 Task: Add Sprouts Sandalwood and Yuzu Moisturizing Body Lotion to the cart.
Action: Mouse moved to (792, 298)
Screenshot: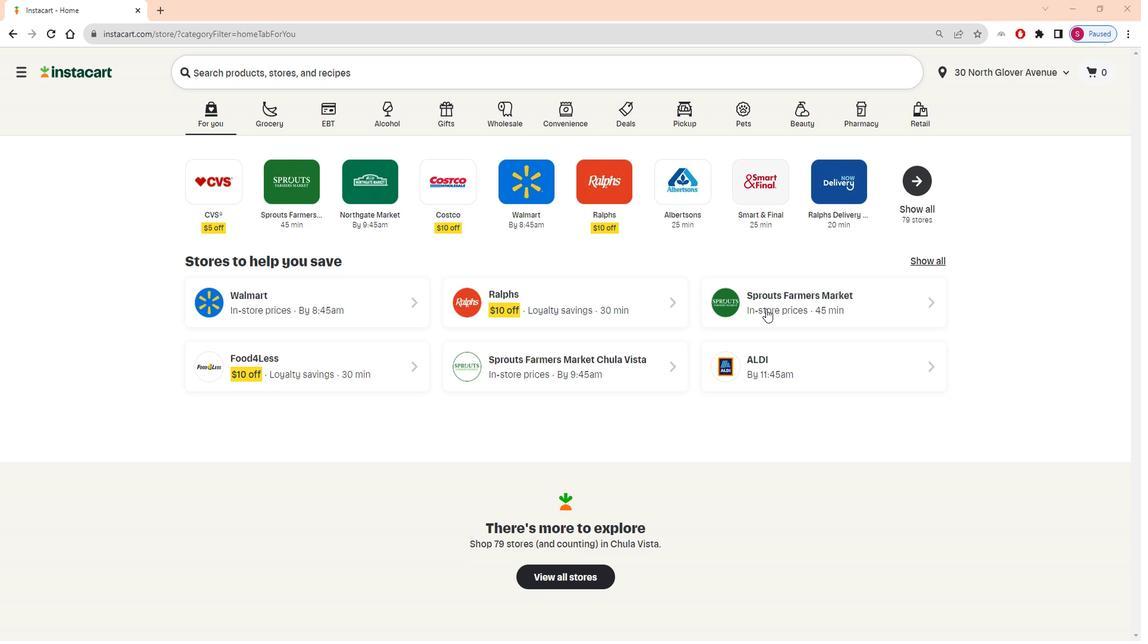 
Action: Mouse pressed left at (792, 298)
Screenshot: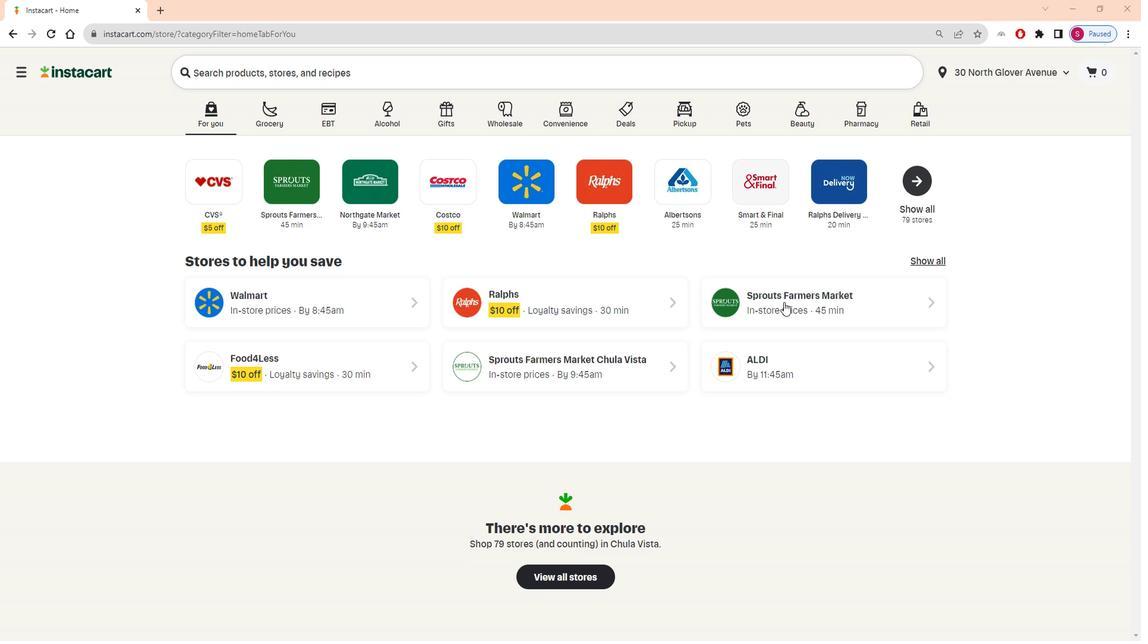 
Action: Mouse moved to (92, 462)
Screenshot: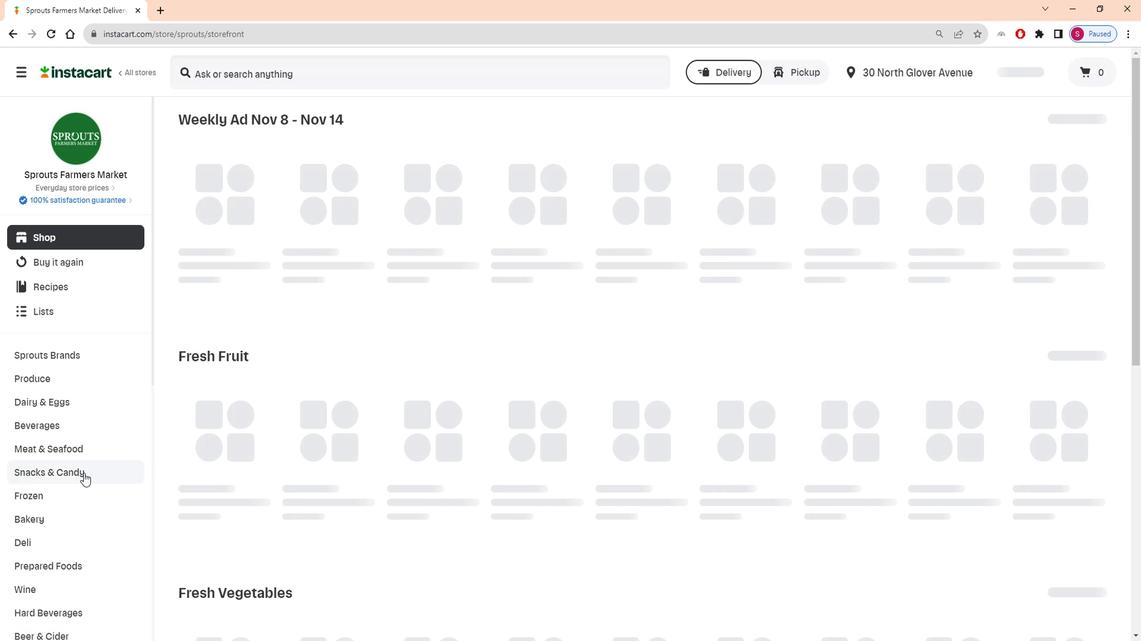 
Action: Mouse scrolled (92, 461) with delta (0, 0)
Screenshot: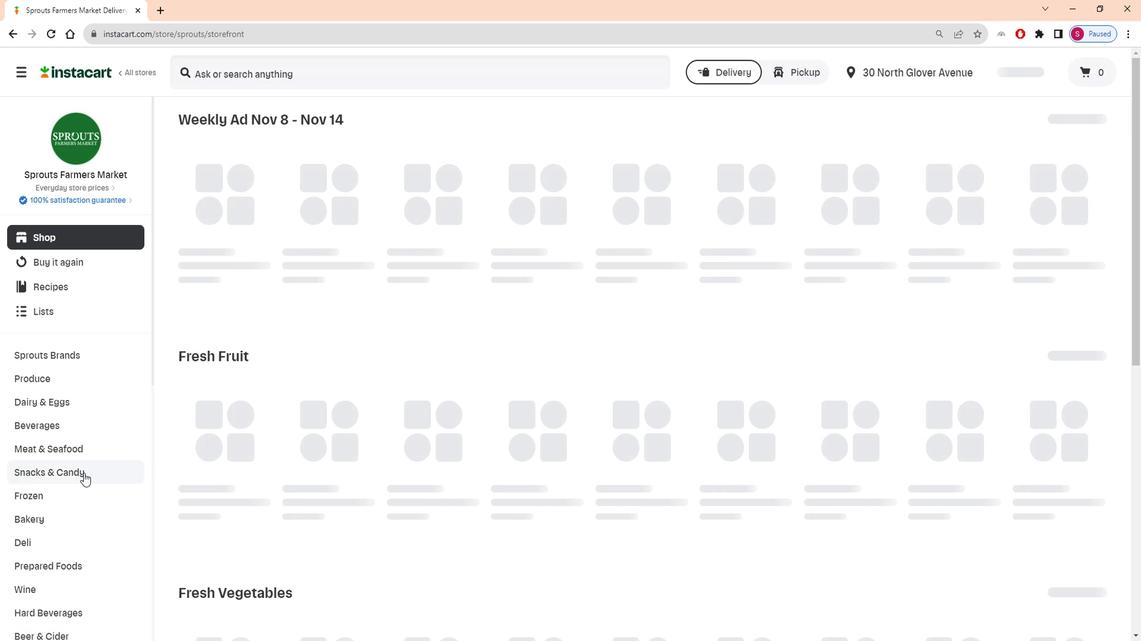 
Action: Mouse moved to (92, 460)
Screenshot: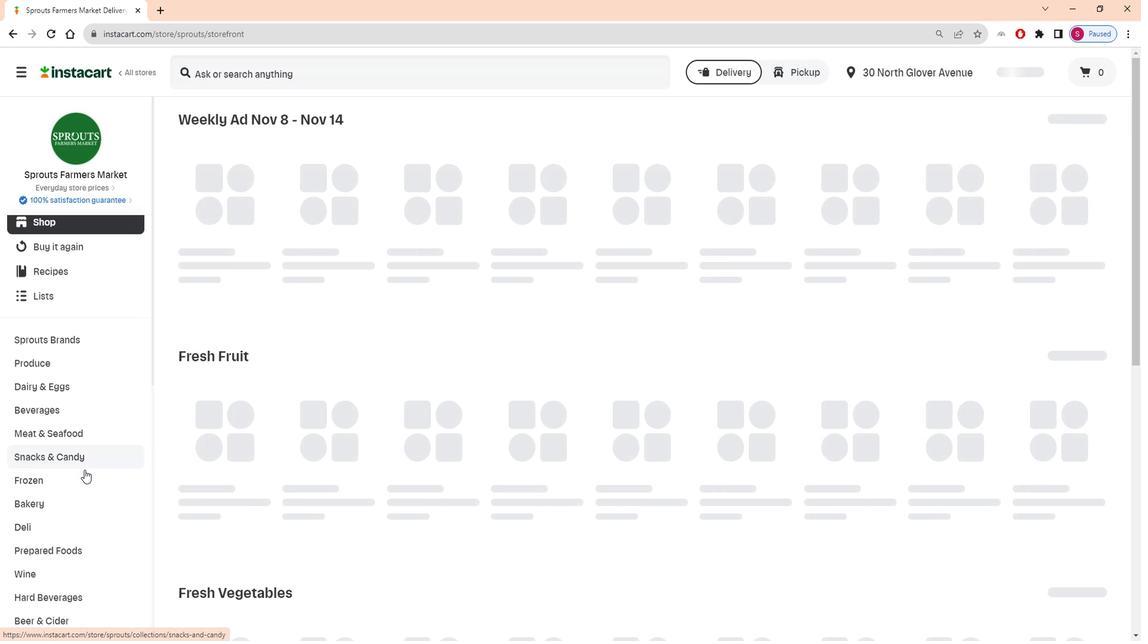 
Action: Mouse scrolled (92, 460) with delta (0, 0)
Screenshot: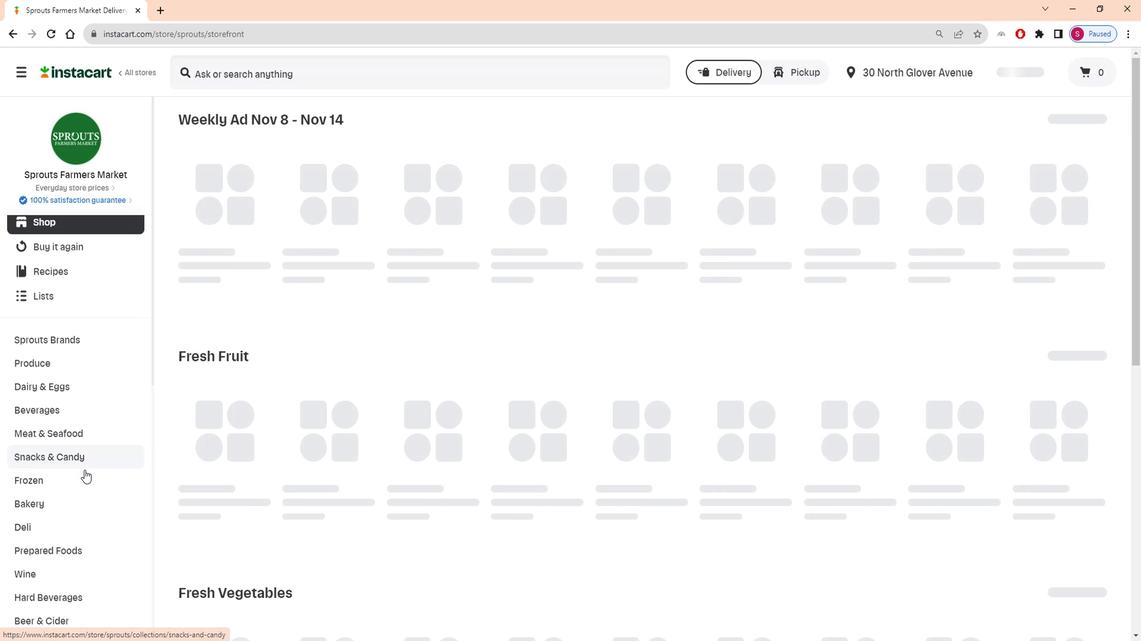 
Action: Mouse moved to (93, 459)
Screenshot: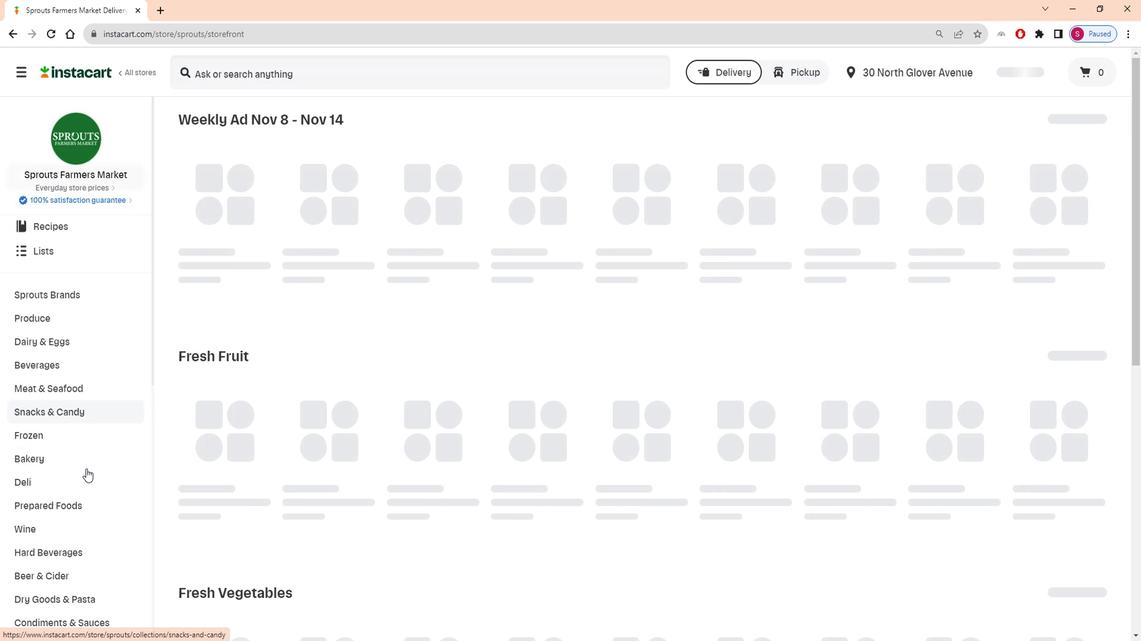 
Action: Mouse scrolled (93, 458) with delta (0, 0)
Screenshot: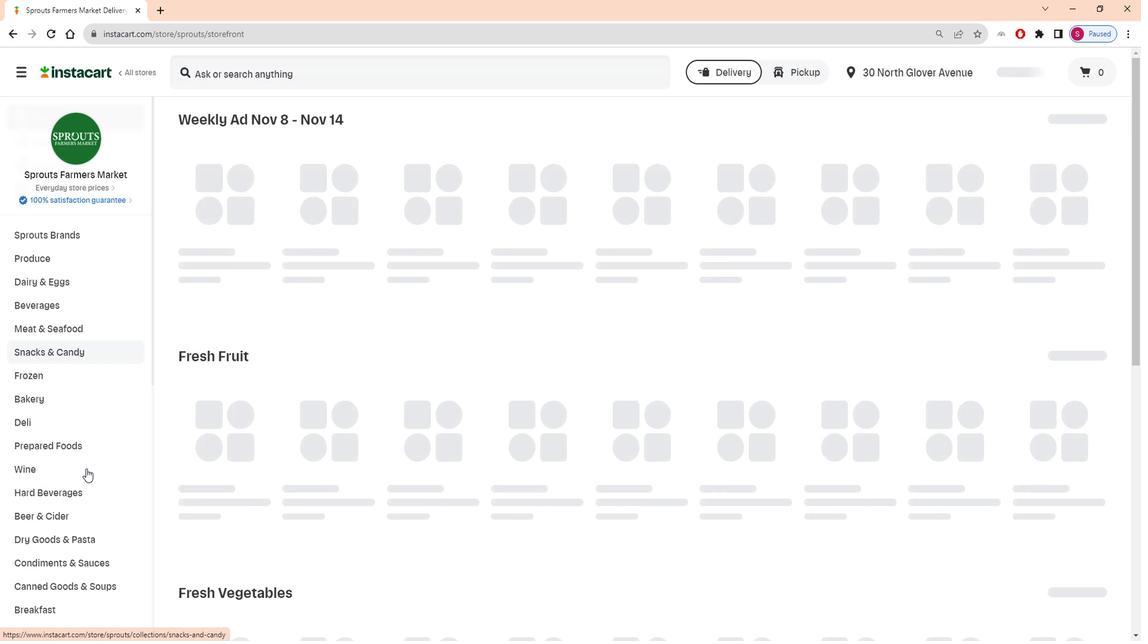 
Action: Mouse scrolled (93, 458) with delta (0, 0)
Screenshot: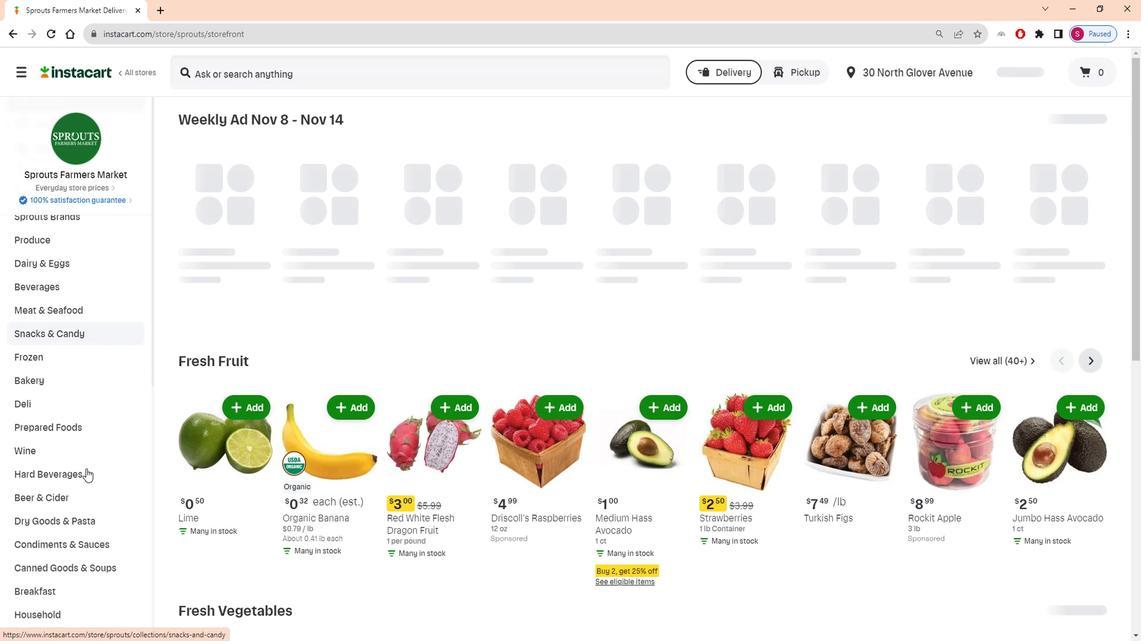 
Action: Mouse moved to (93, 459)
Screenshot: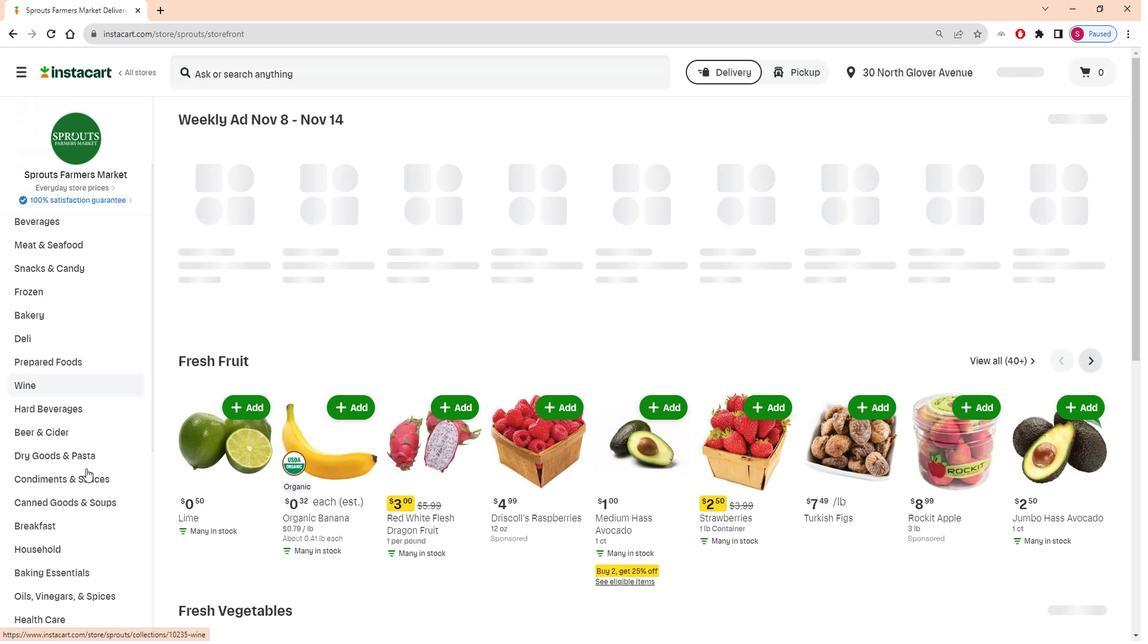 
Action: Mouse scrolled (93, 458) with delta (0, 0)
Screenshot: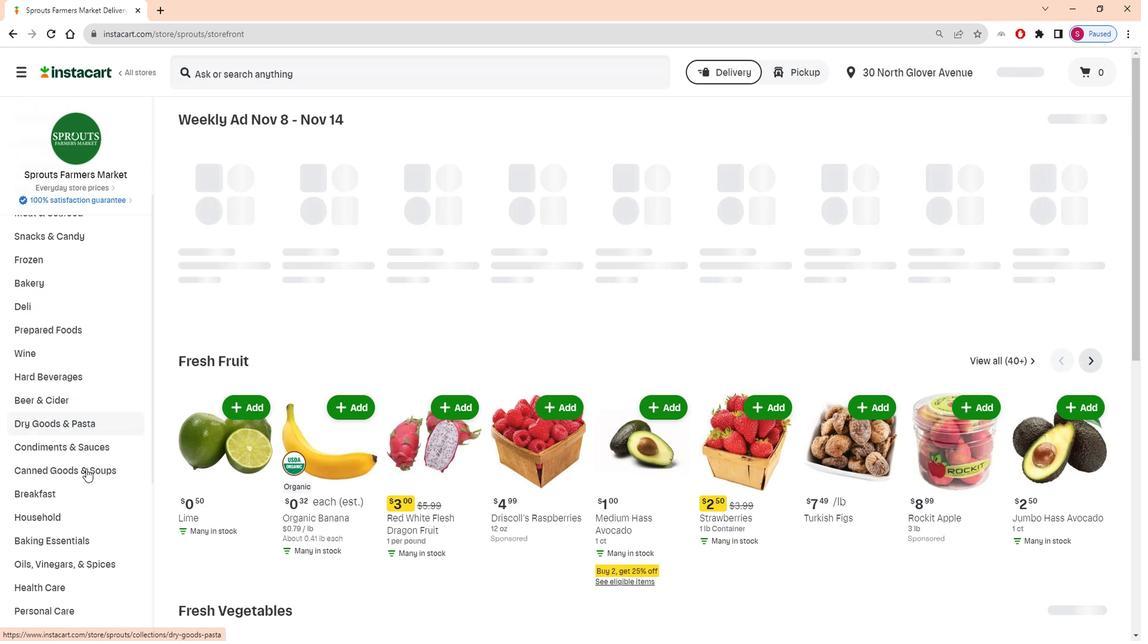 
Action: Mouse moved to (98, 456)
Screenshot: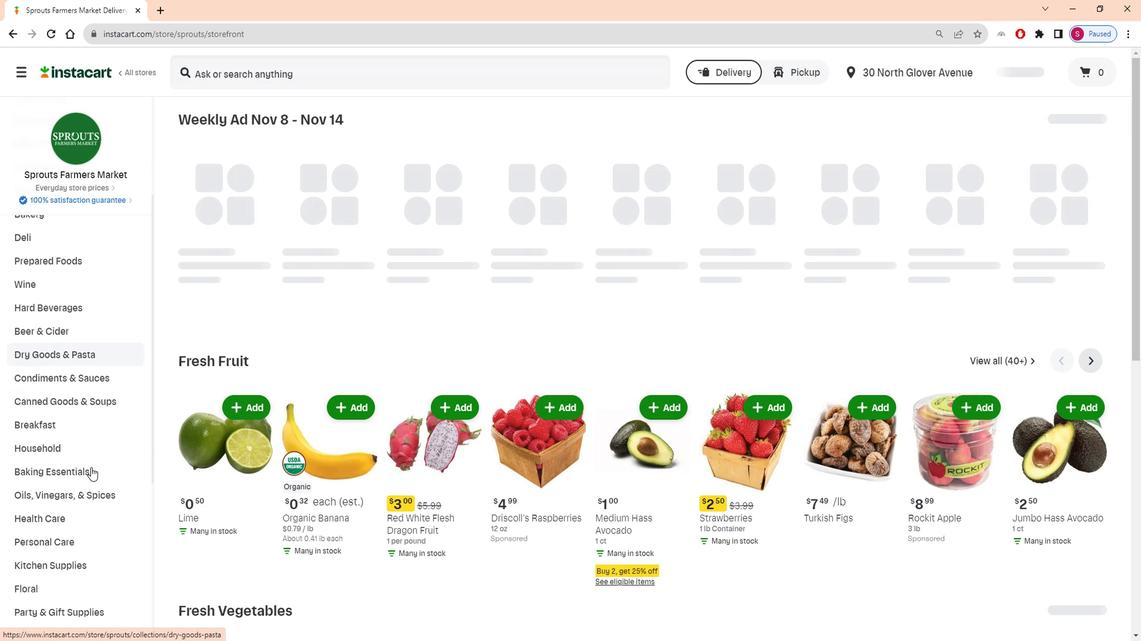 
Action: Mouse scrolled (98, 455) with delta (0, 0)
Screenshot: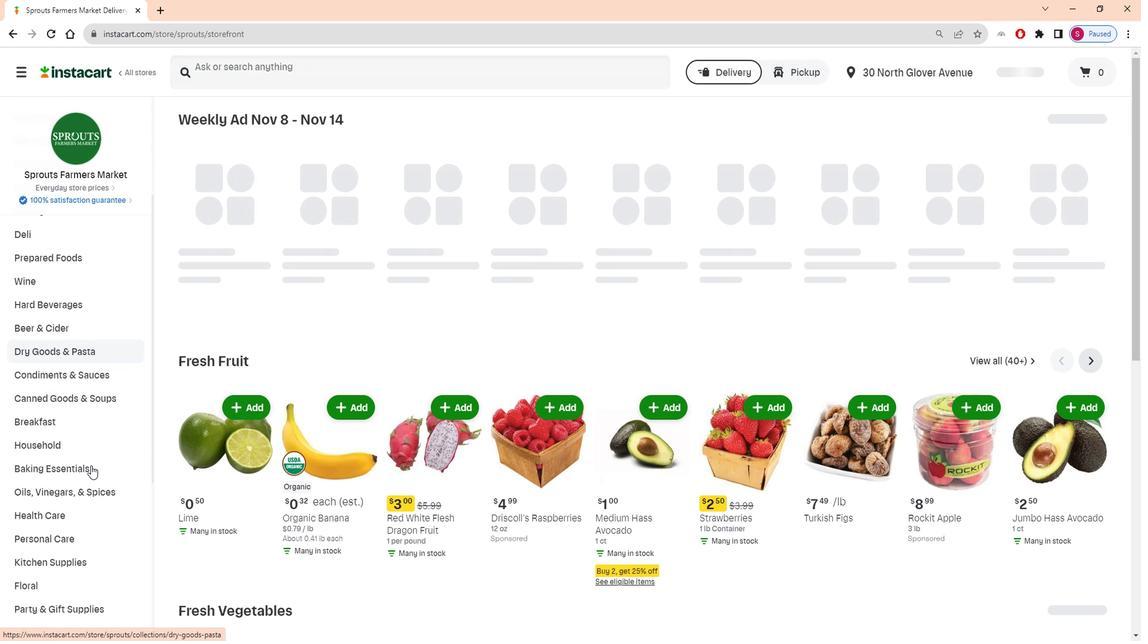 
Action: Mouse moved to (63, 468)
Screenshot: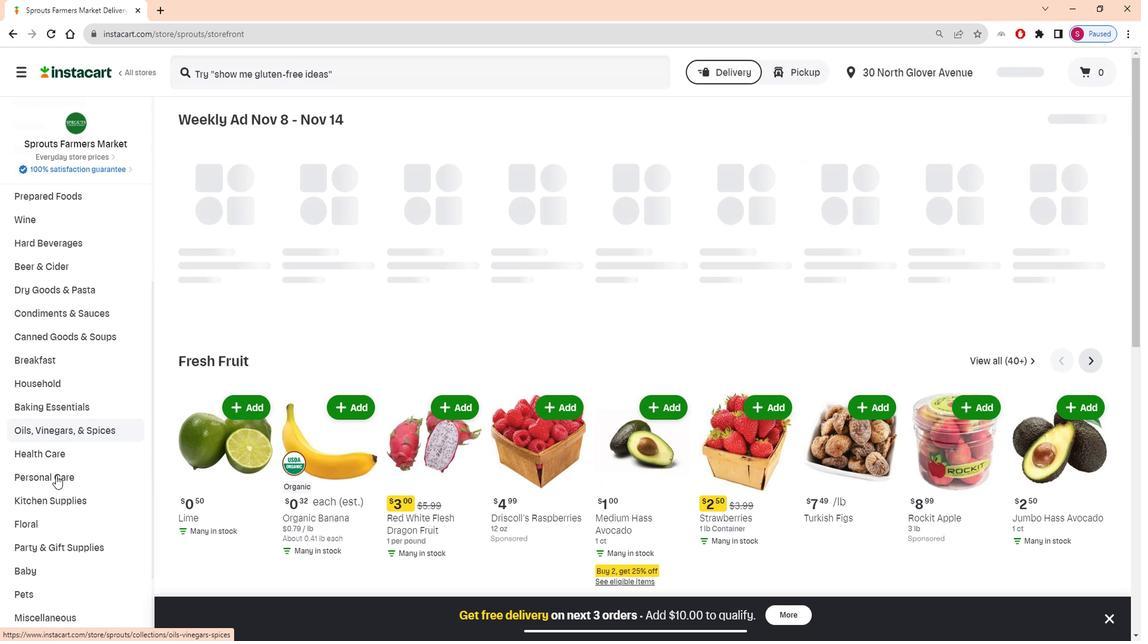 
Action: Mouse pressed left at (63, 468)
Screenshot: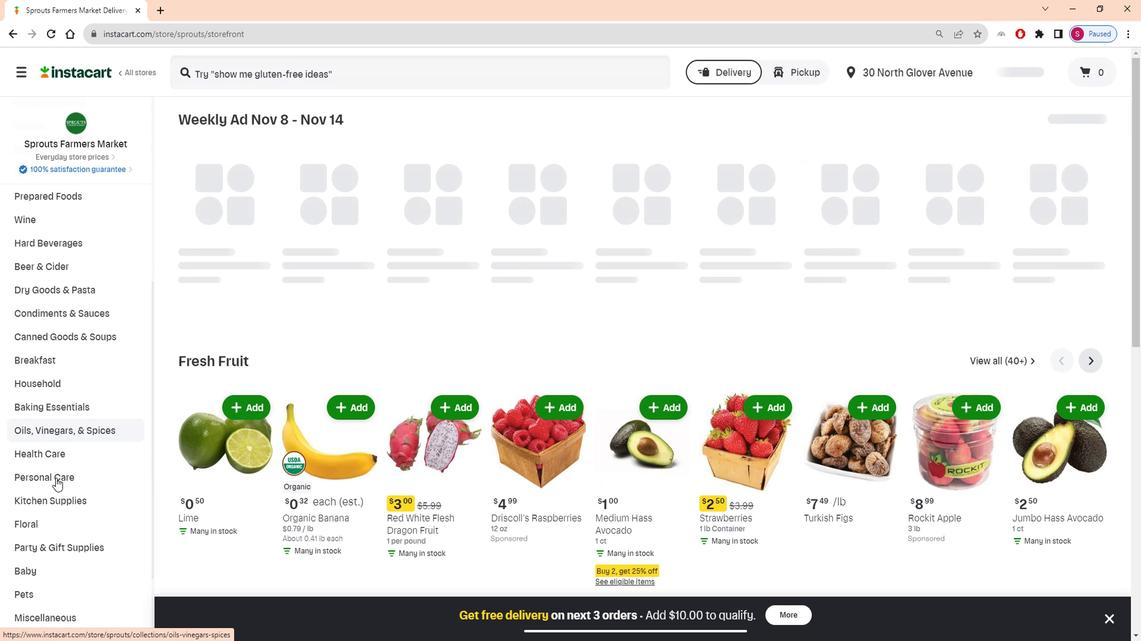 
Action: Mouse moved to (303, 163)
Screenshot: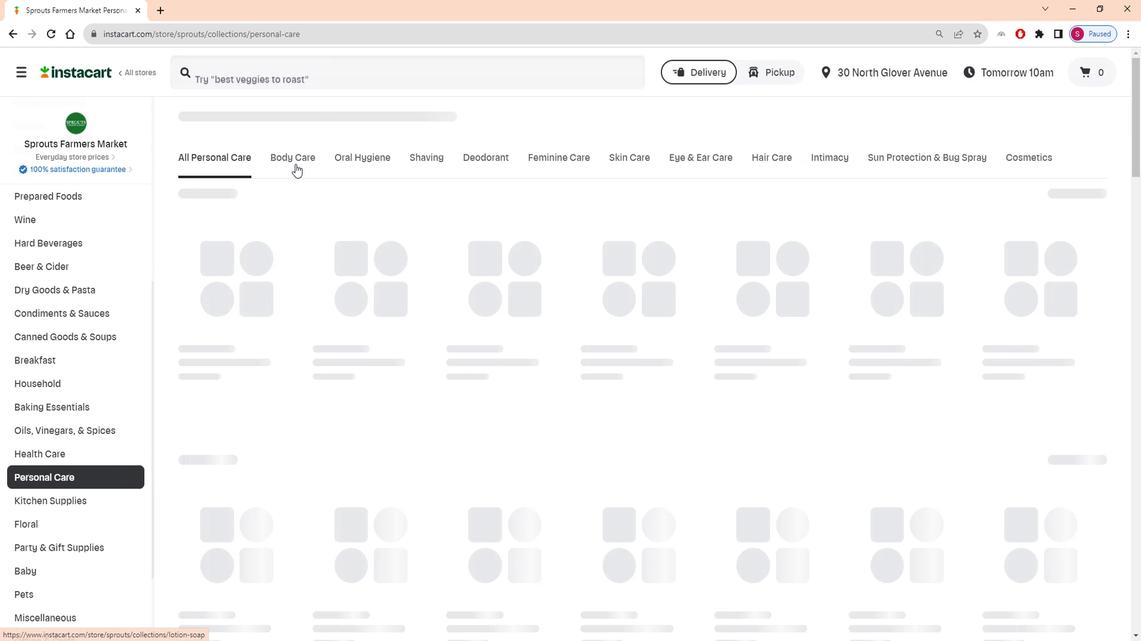 
Action: Mouse pressed left at (303, 163)
Screenshot: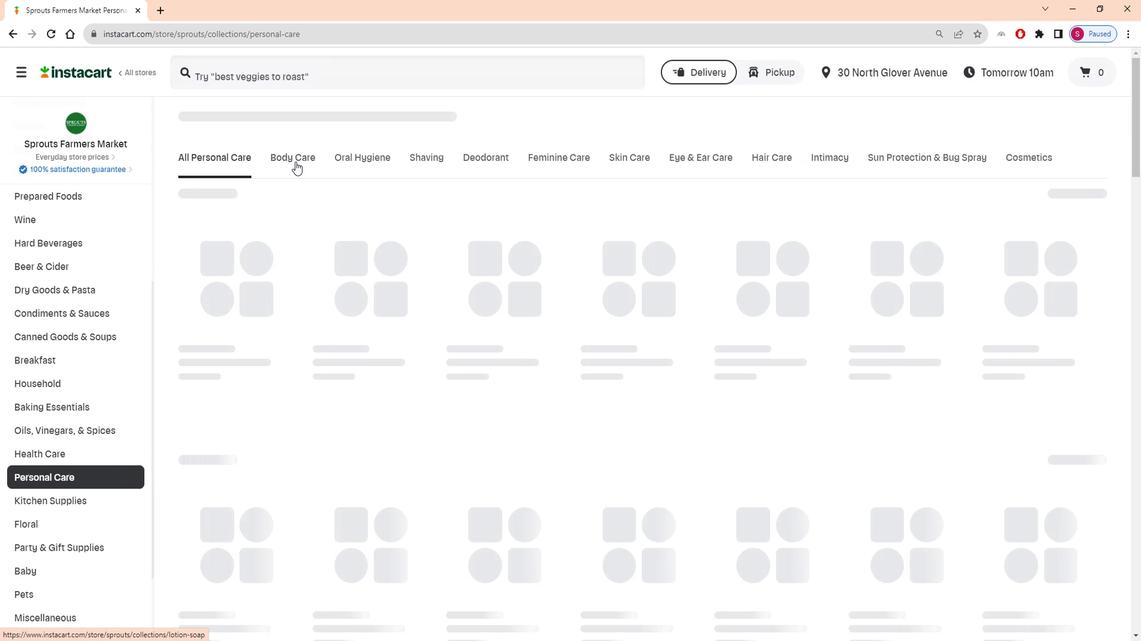 
Action: Mouse moved to (505, 205)
Screenshot: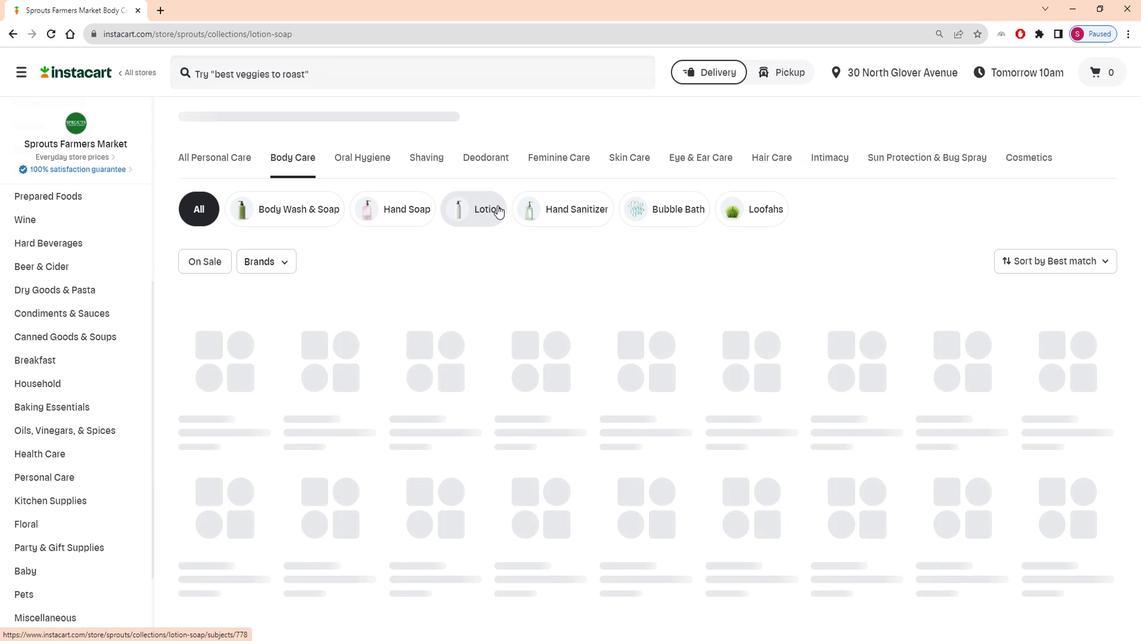 
Action: Mouse pressed left at (505, 205)
Screenshot: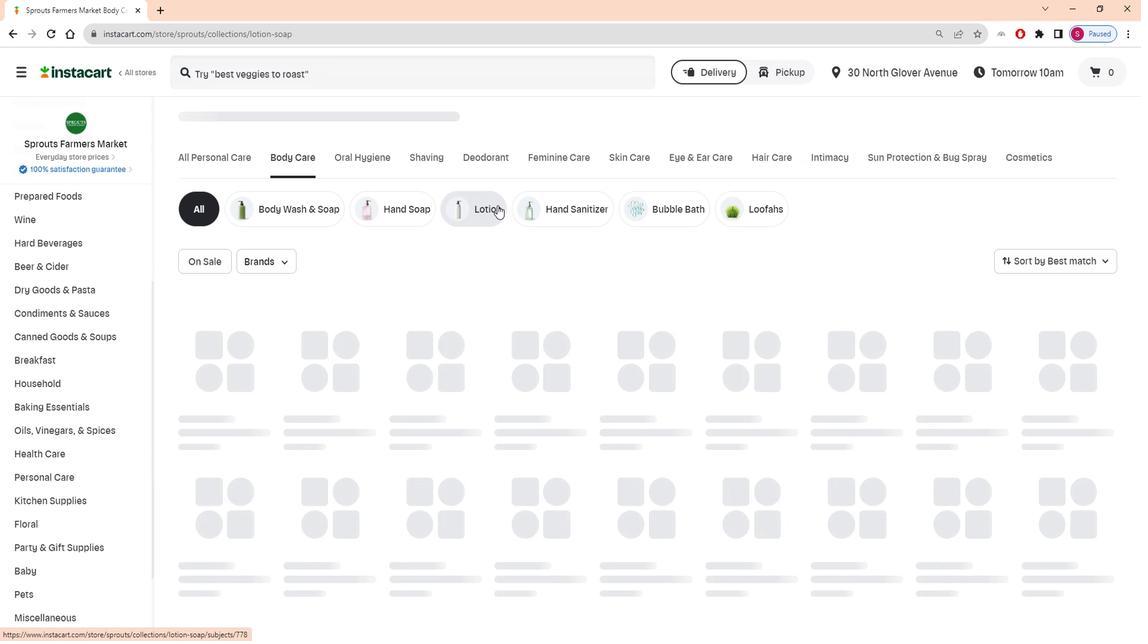 
Action: Mouse moved to (351, 82)
Screenshot: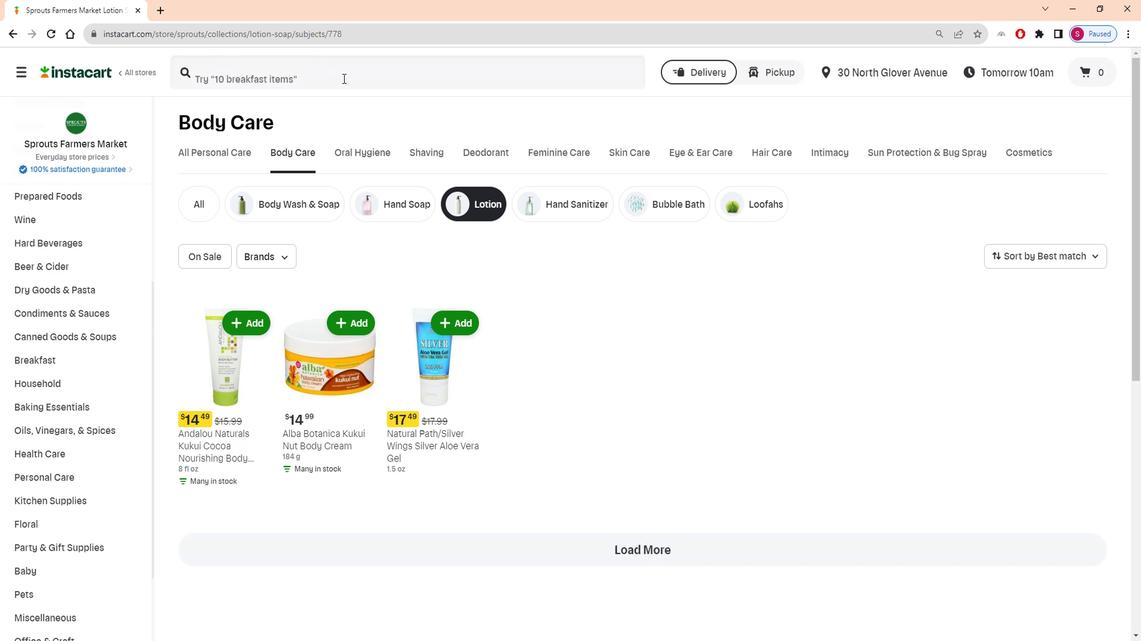 
Action: Mouse pressed left at (351, 82)
Screenshot: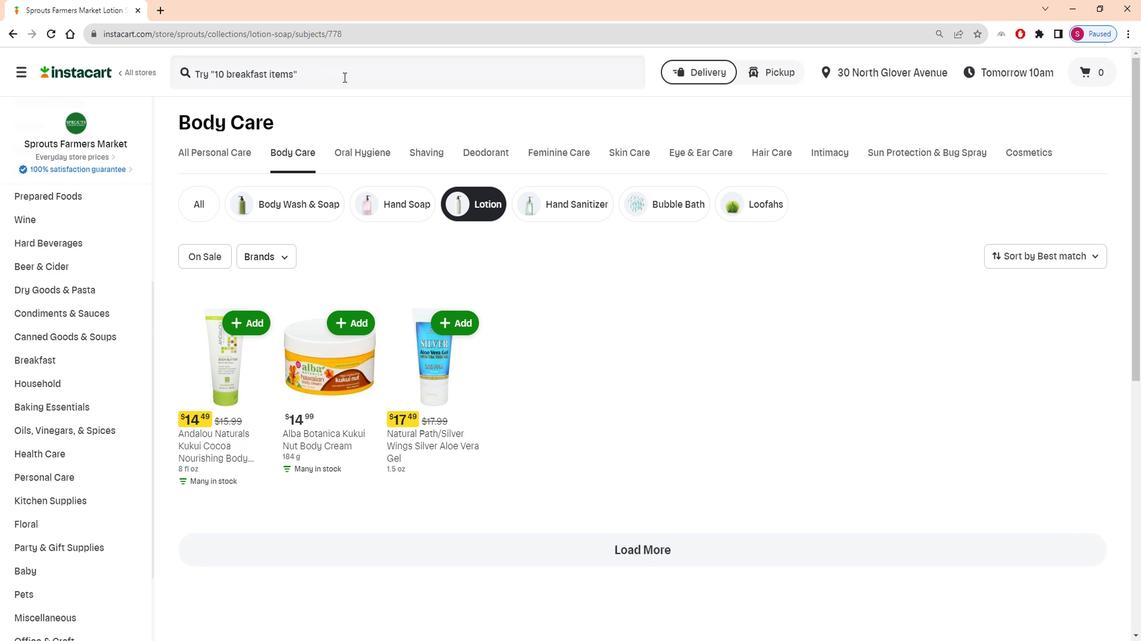 
Action: Mouse moved to (351, 76)
Screenshot: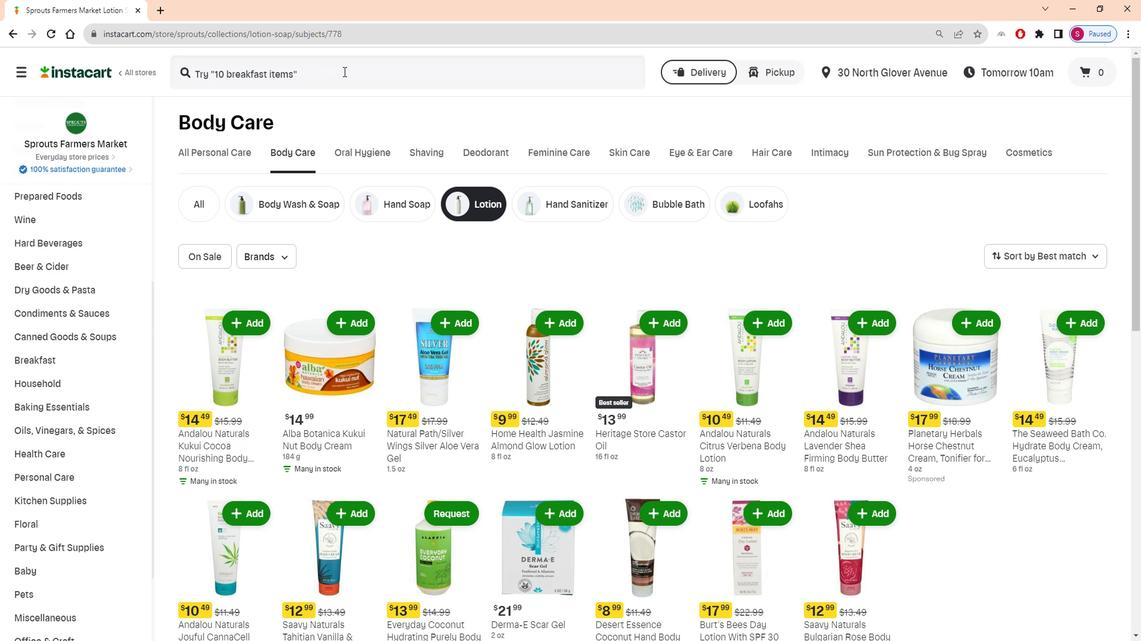
Action: Key pressed <Key.shift>
Screenshot: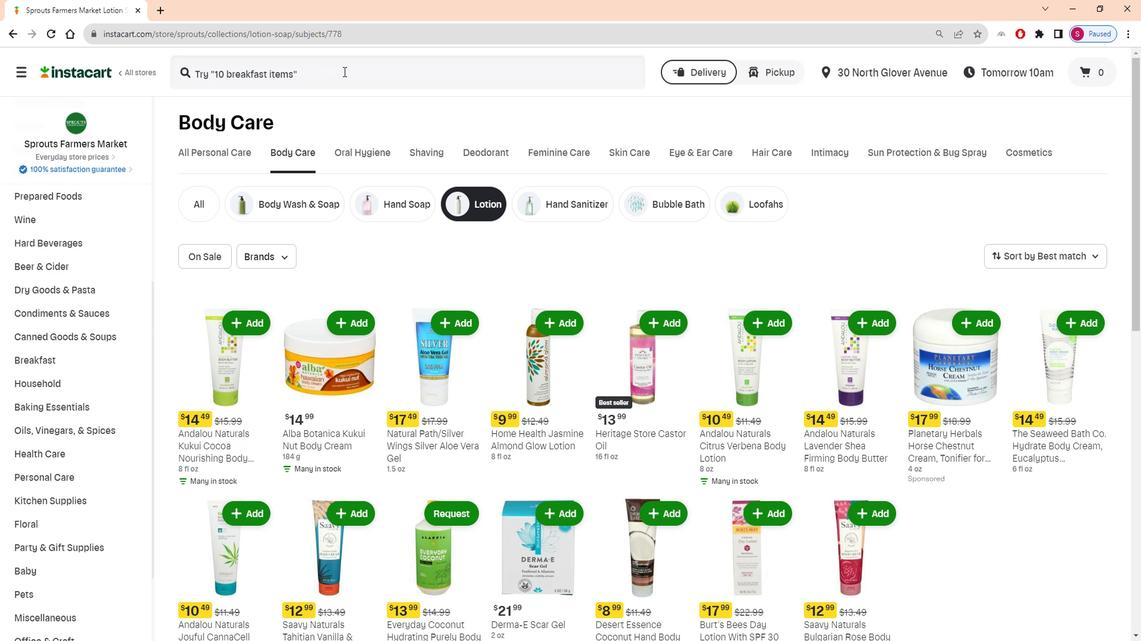 
Action: Mouse moved to (351, 73)
Screenshot: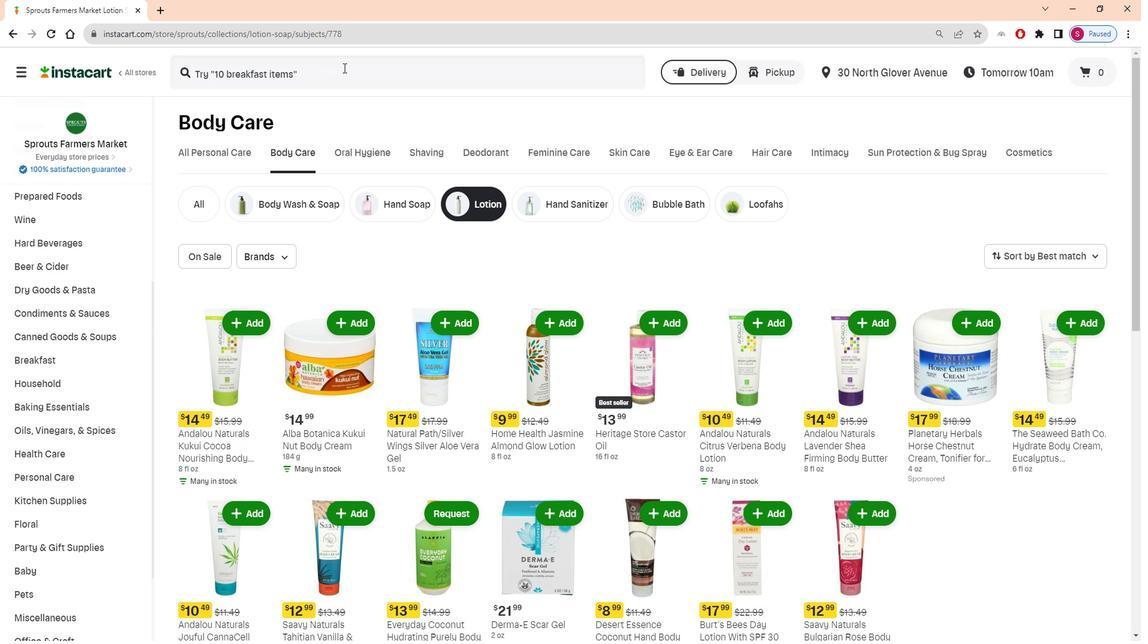 
Action: Key pressed <Key.shift><Key.shift><Key.shift><Key.shift><Key.shift><Key.shift><Key.shift><Key.shift><Key.shift><Key.shift><Key.shift><Key.shift><Key.shift><Key.shift><Key.shift><Key.shift><Key.shift><Key.shift><Key.shift><Key.shift><Key.shift>Sprouts<Key.space><Key.shift>Sandalwood<Key.space><Key.shift>A<Key.backspace>and<Key.space><Key.shift>Yuzu<Key.space><Key.shift>Moisturizing<Key.space><Key.shift>Body<Key.space><Key.shift>Lotion<Key.space><Key.enter>
Screenshot: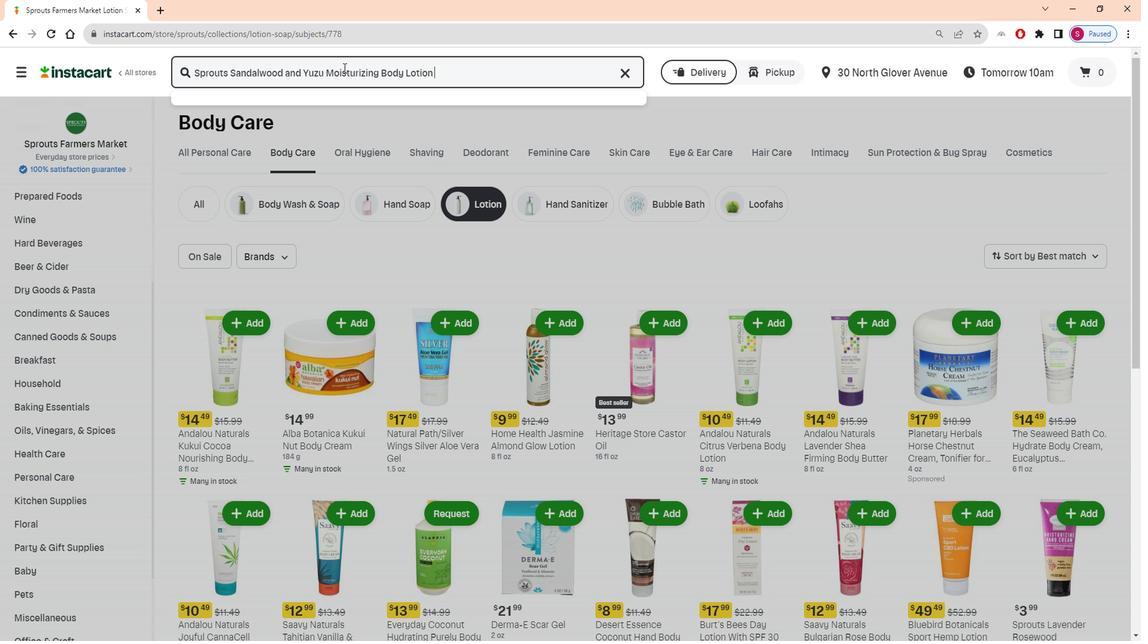 
Action: Mouse moved to (347, 174)
Screenshot: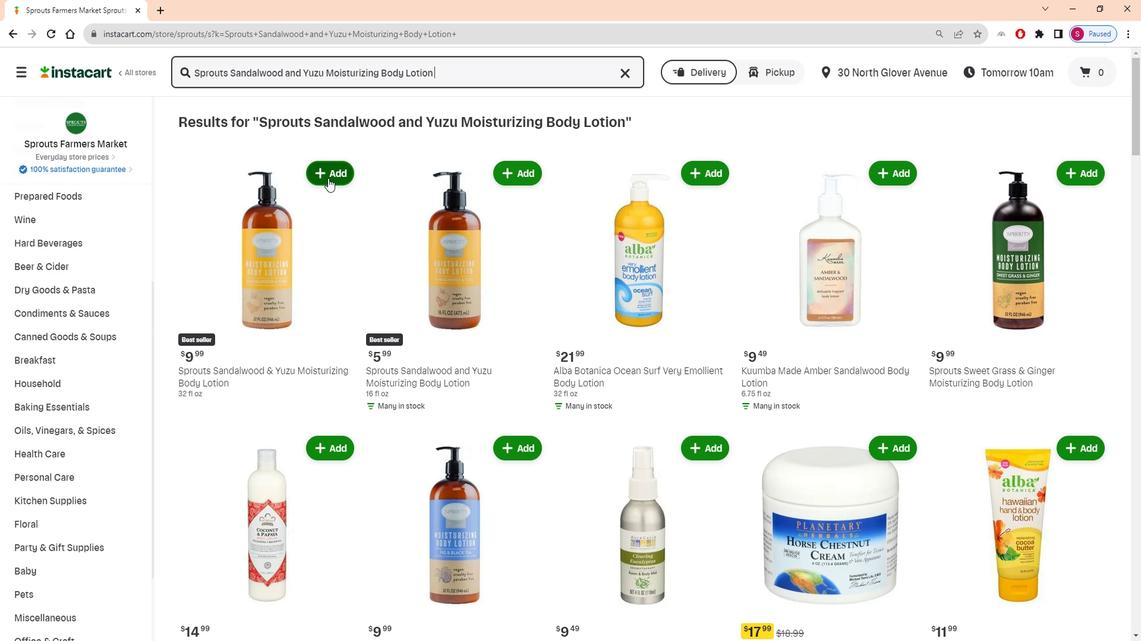 
Action: Mouse pressed left at (347, 174)
Screenshot: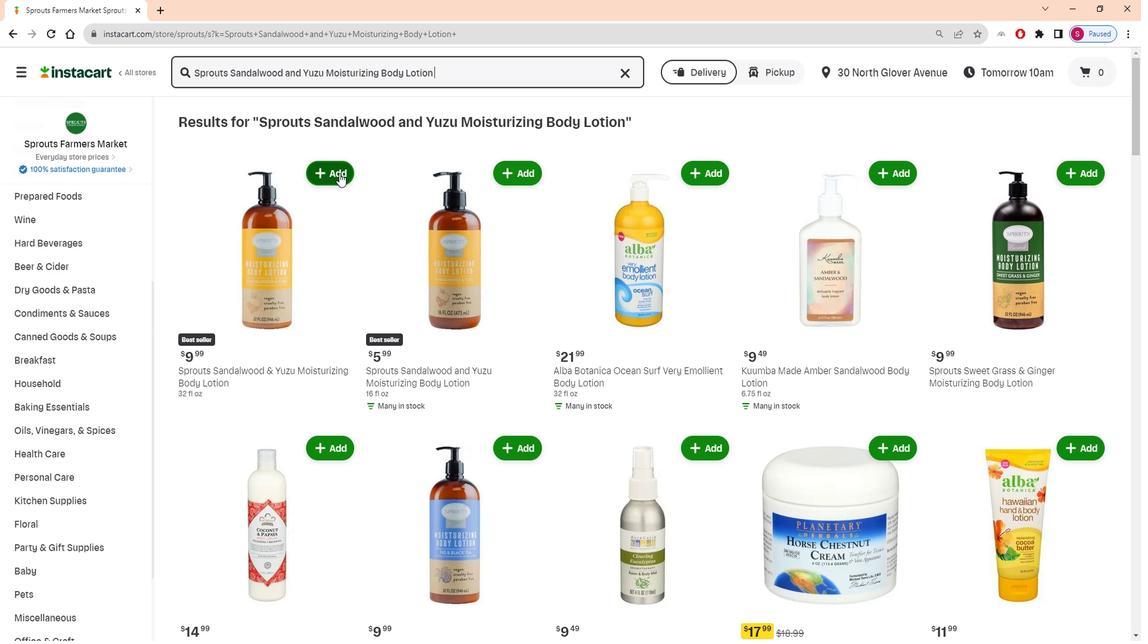 
Action: Mouse moved to (400, 155)
Screenshot: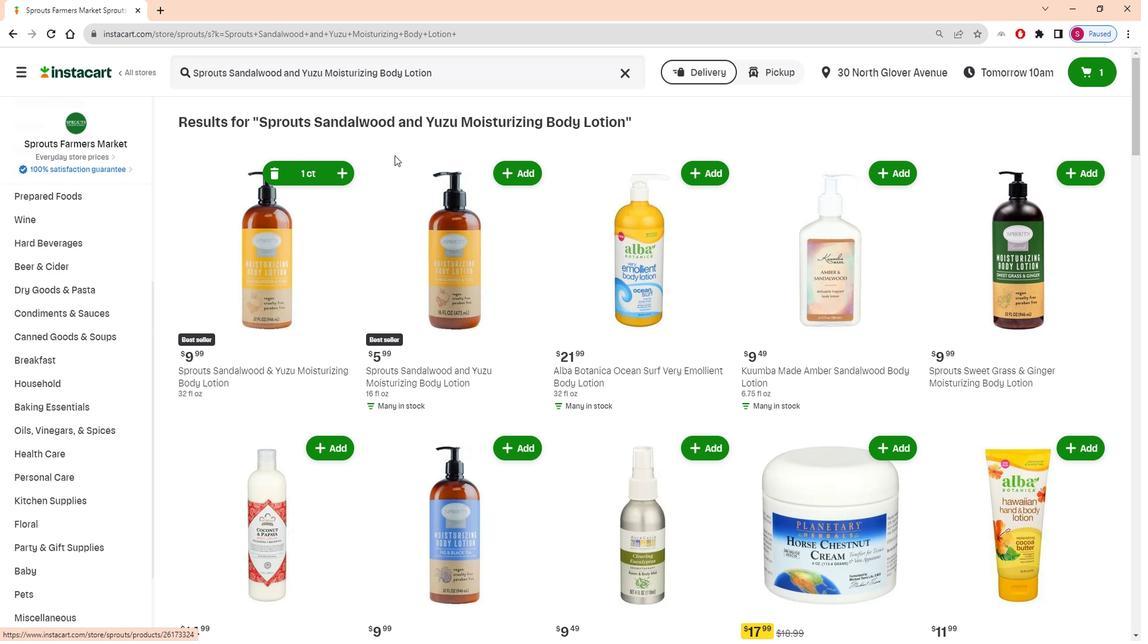 
